 Task: Change the profile language to German.
Action: Mouse moved to (1170, 104)
Screenshot: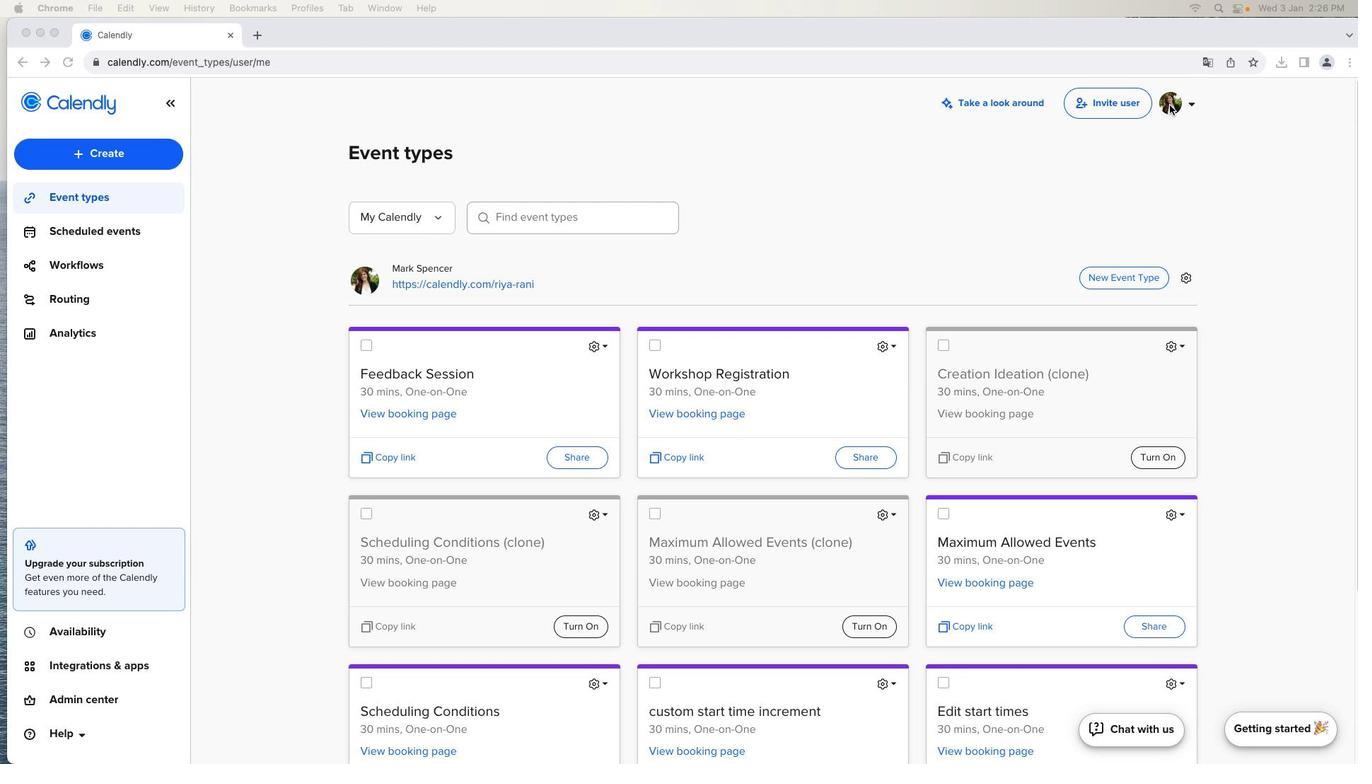 
Action: Mouse pressed left at (1170, 104)
Screenshot: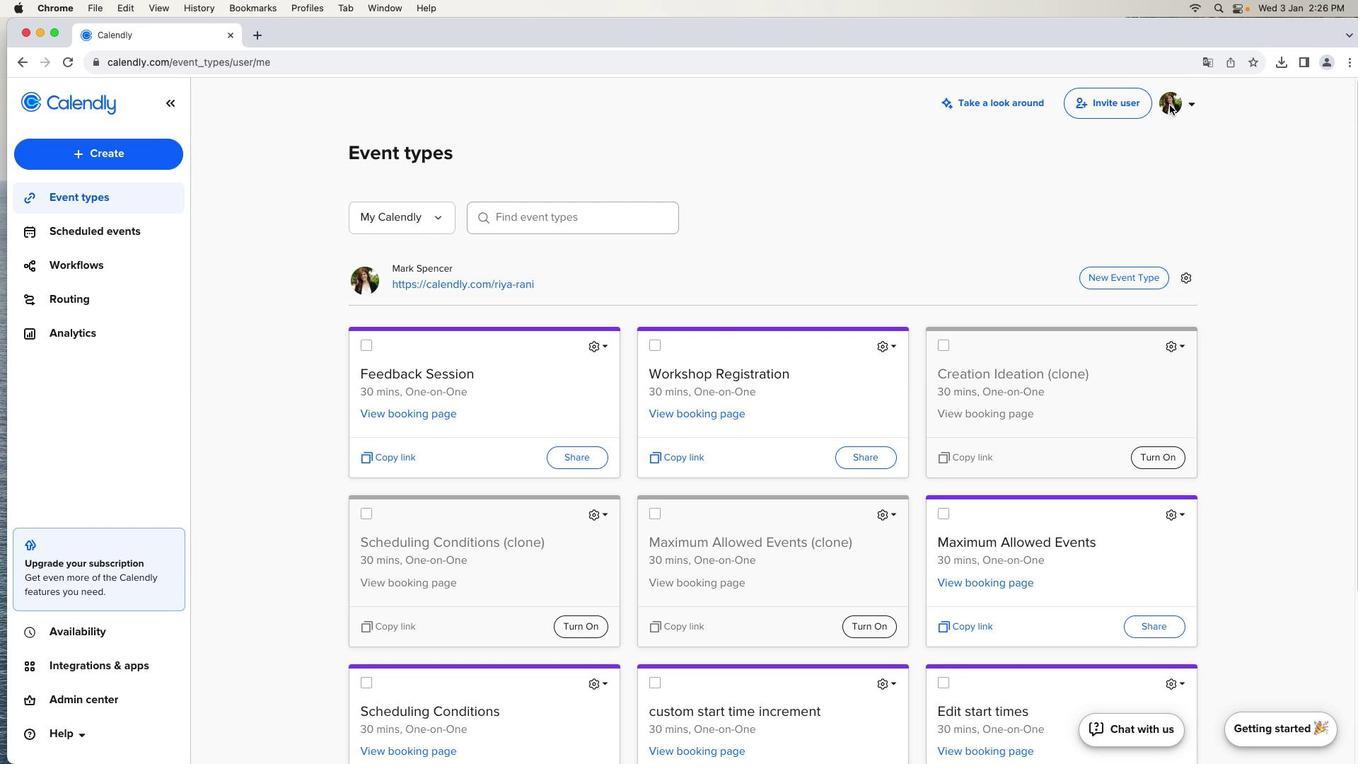 
Action: Mouse pressed left at (1170, 104)
Screenshot: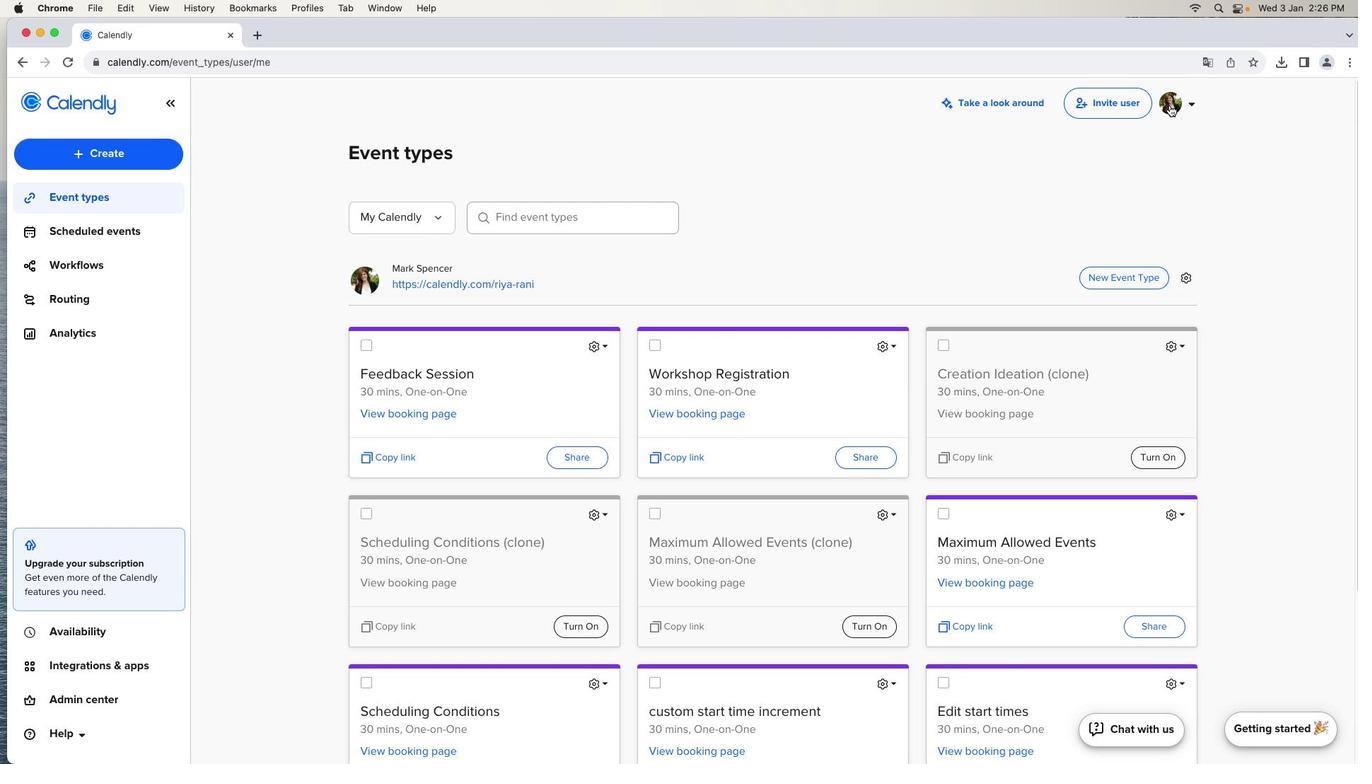 
Action: Mouse moved to (1089, 186)
Screenshot: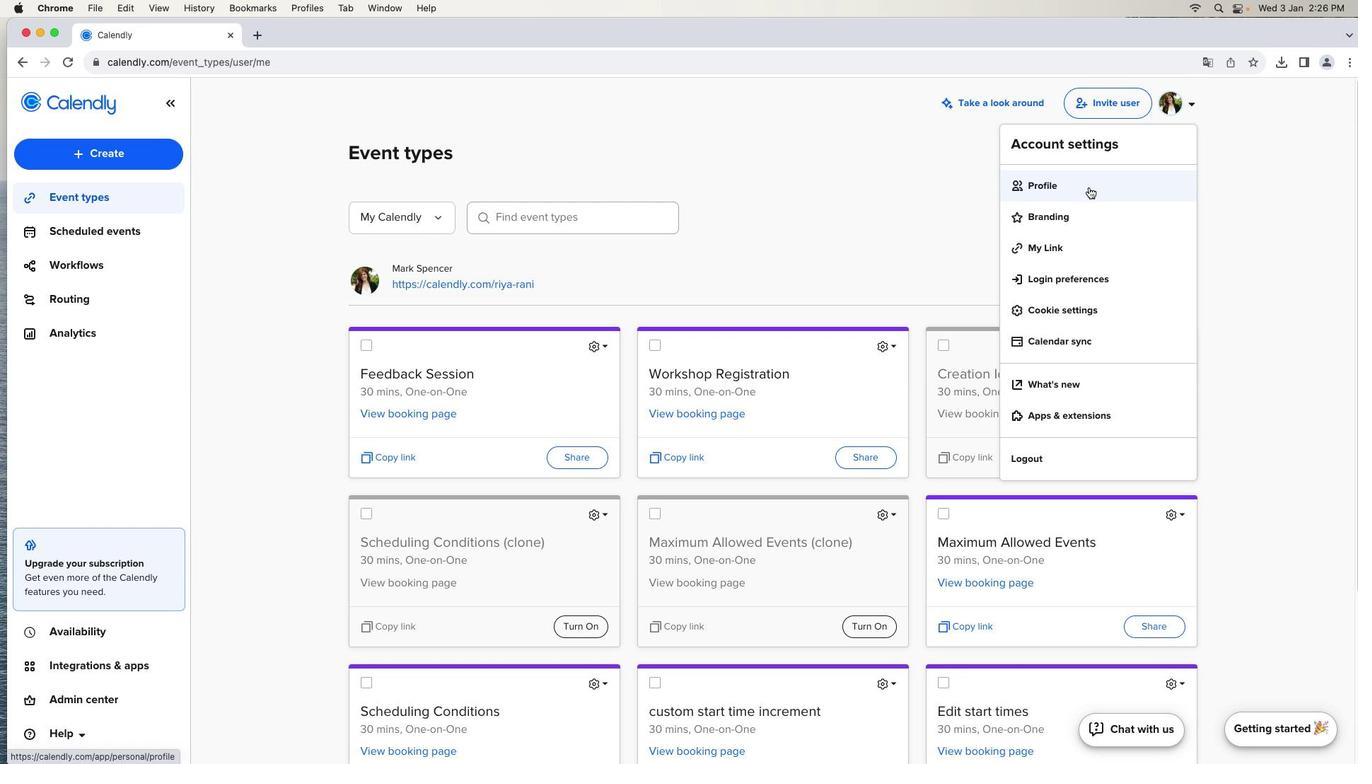 
Action: Mouse pressed left at (1089, 186)
Screenshot: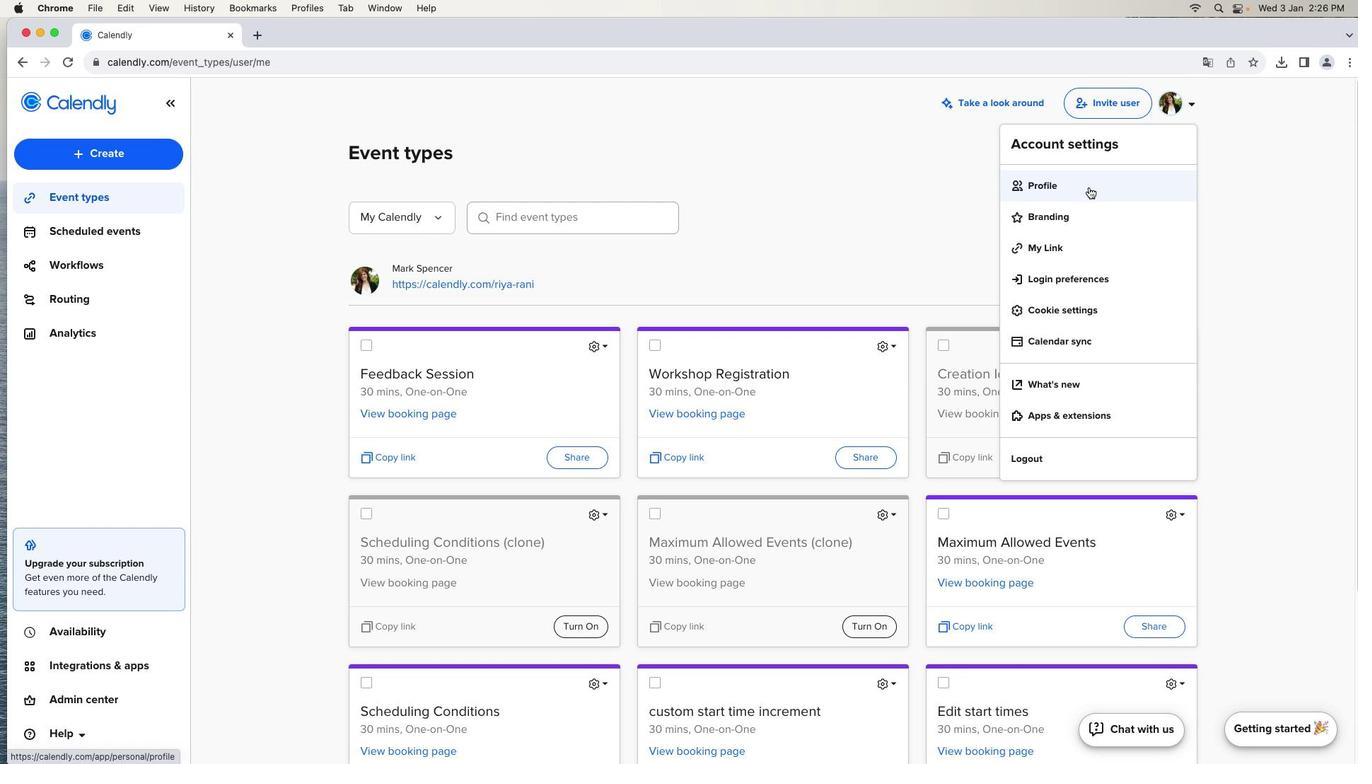 
Action: Mouse moved to (428, 544)
Screenshot: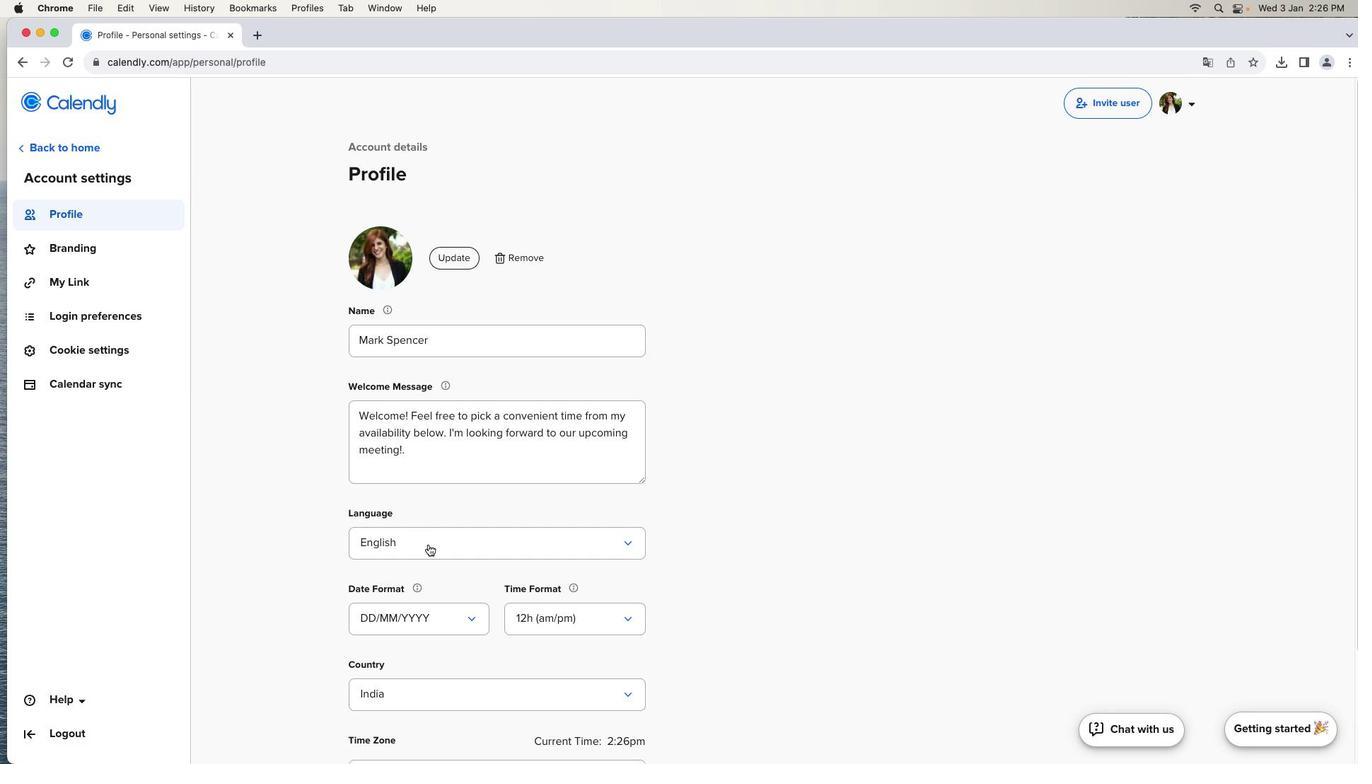 
Action: Mouse pressed left at (428, 544)
Screenshot: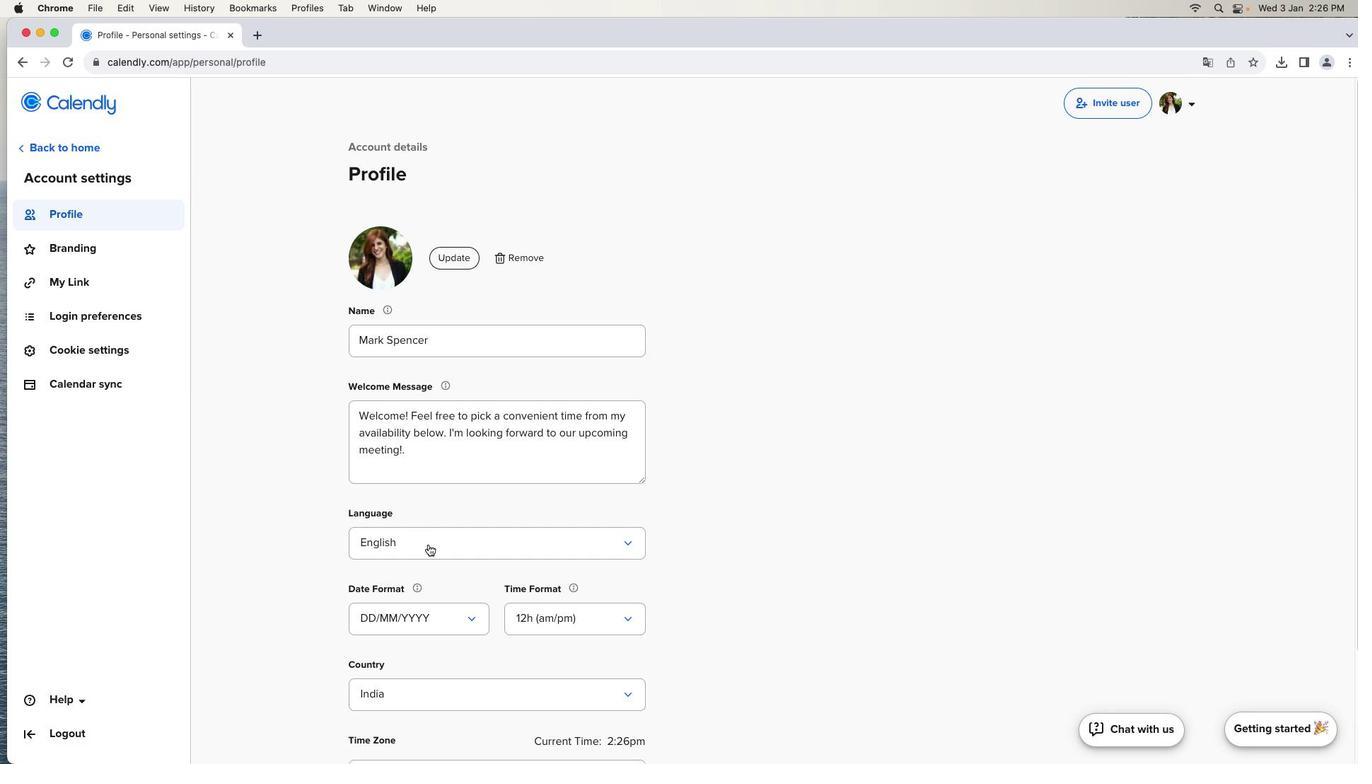 
Action: Mouse moved to (406, 658)
Screenshot: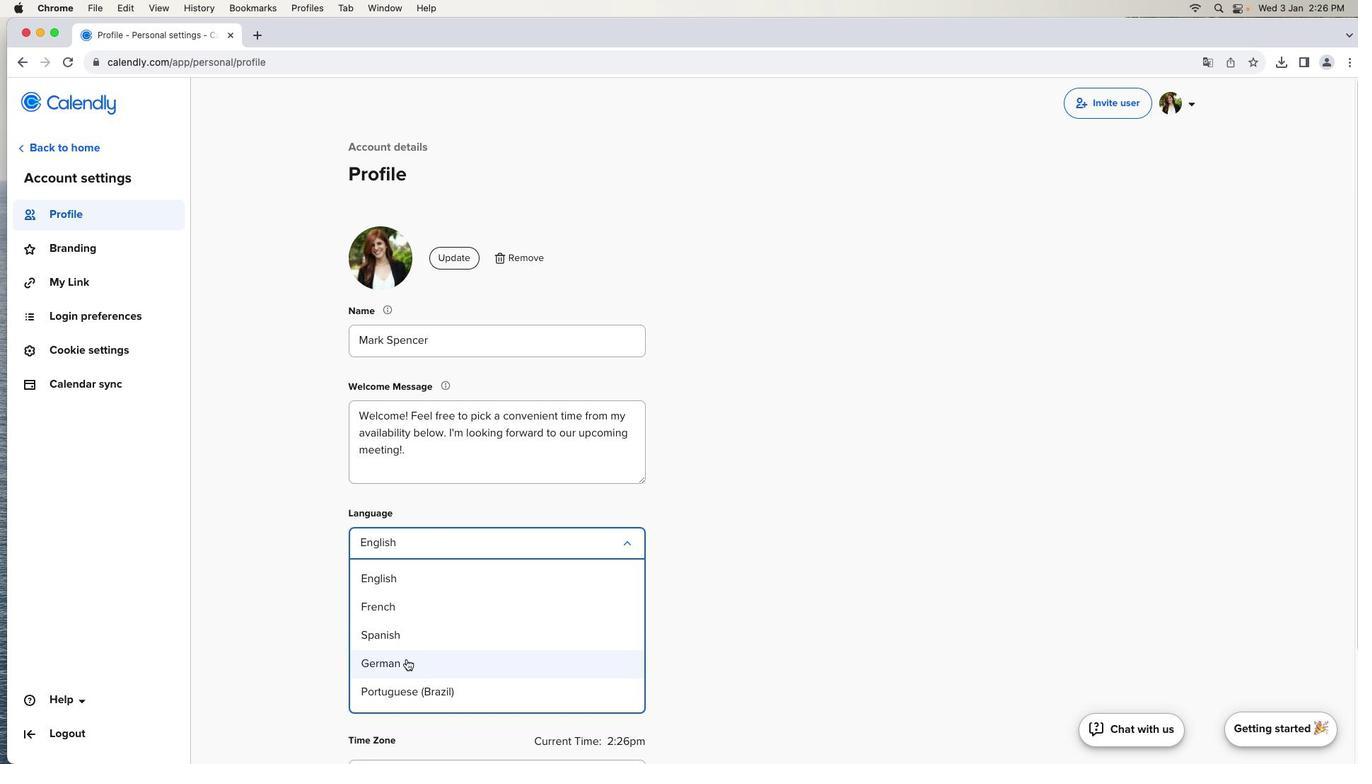 
Action: Mouse pressed left at (406, 658)
Screenshot: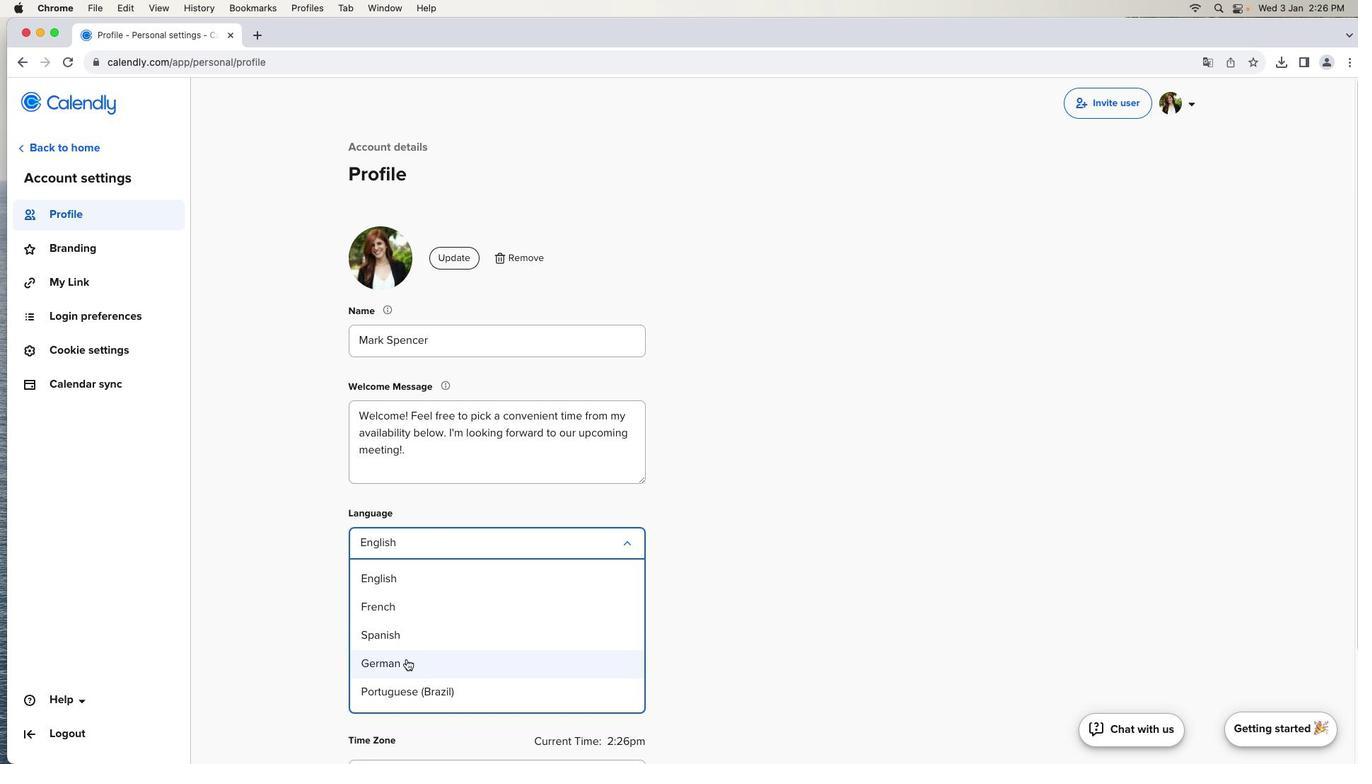 
Action: Mouse moved to (660, 651)
Screenshot: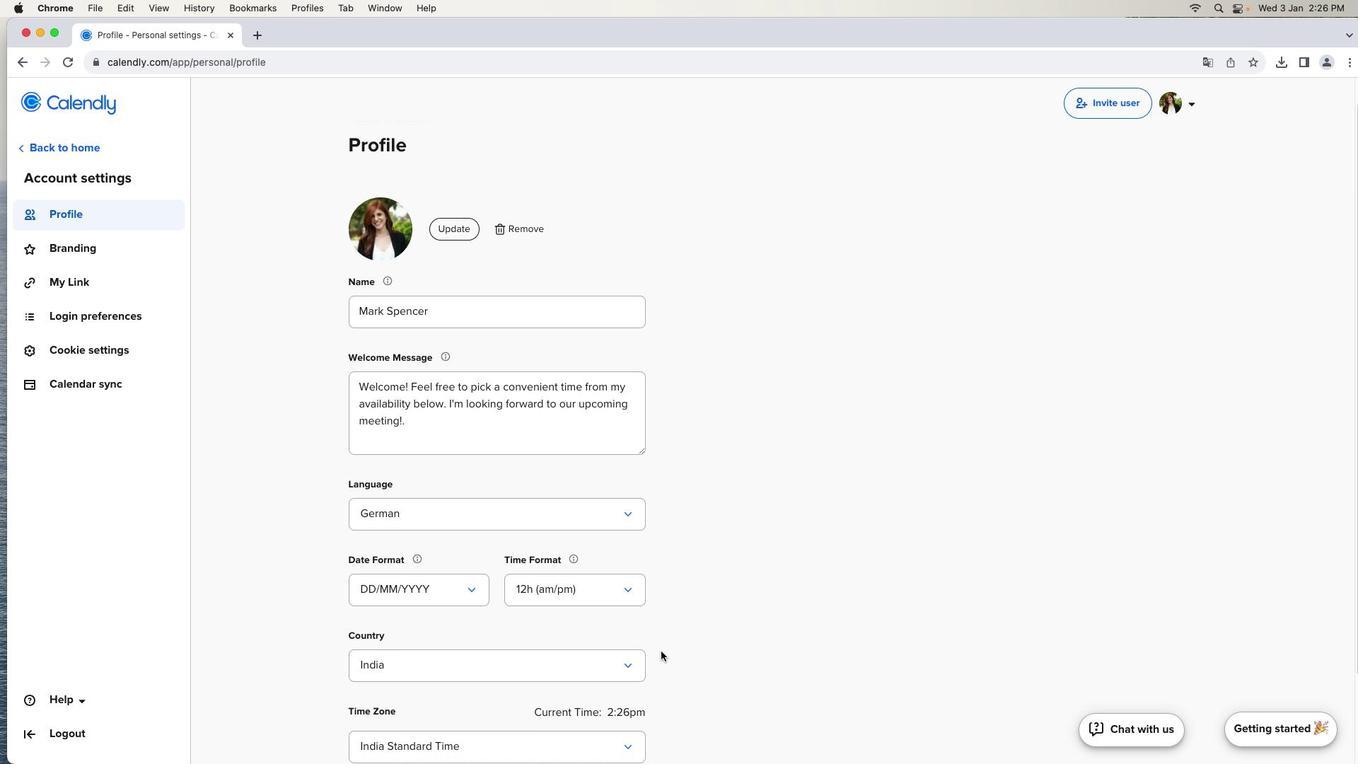 
Action: Mouse scrolled (660, 651) with delta (0, 0)
Screenshot: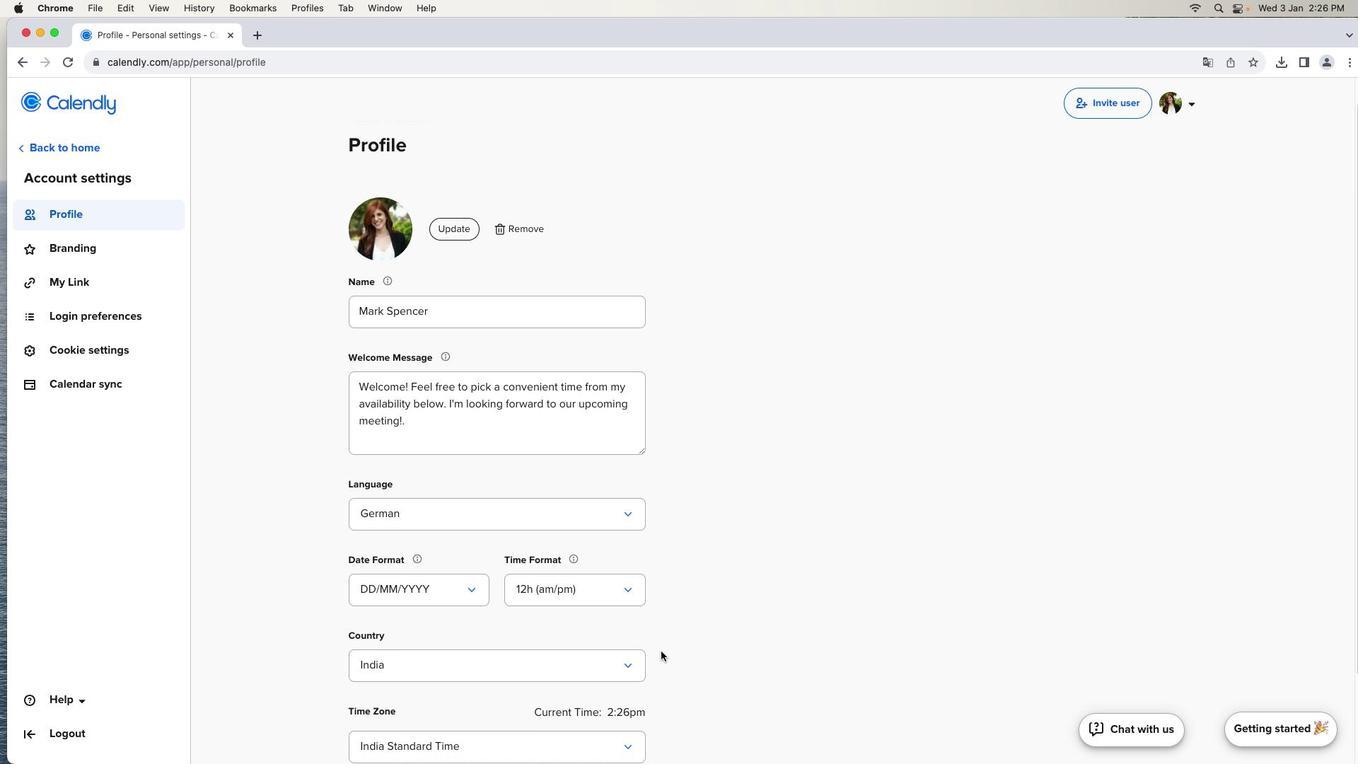 
Action: Mouse scrolled (660, 651) with delta (0, 0)
Screenshot: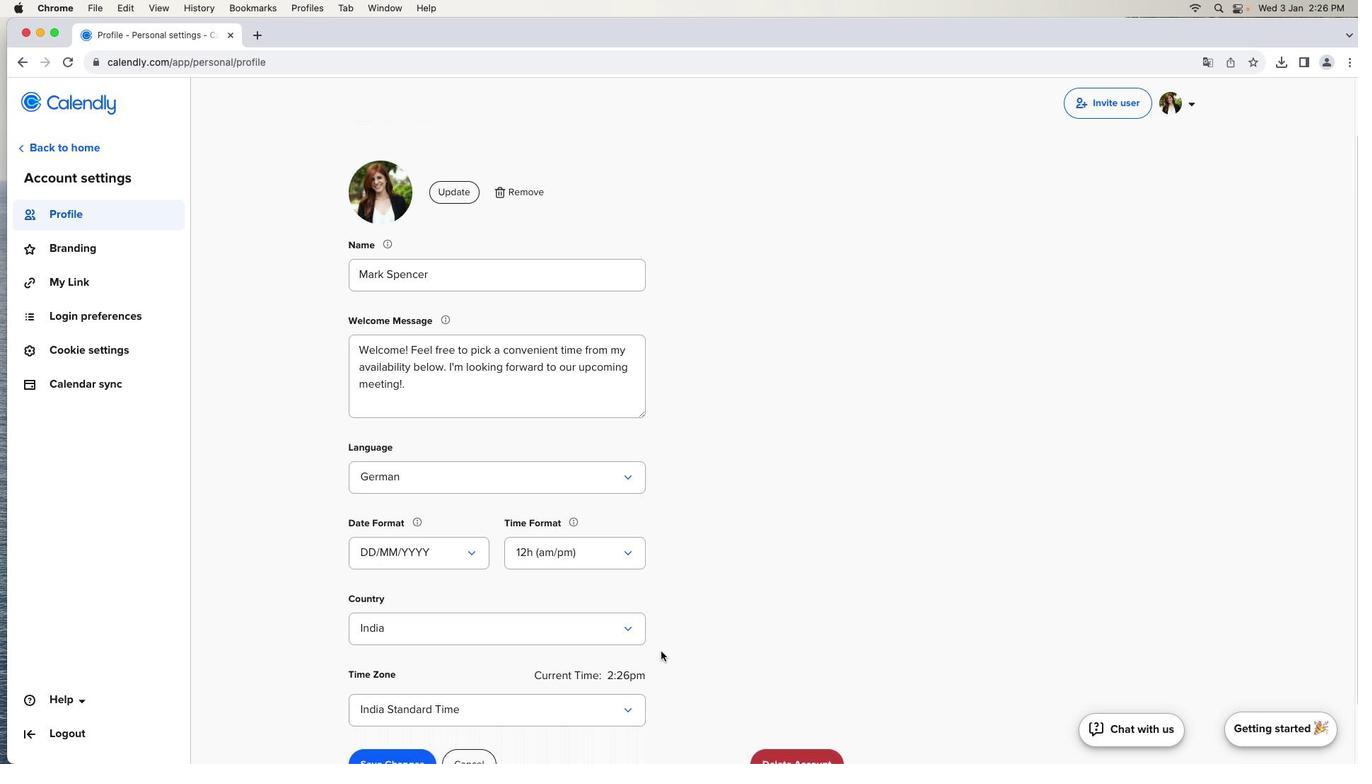 
Action: Mouse scrolled (660, 651) with delta (0, -2)
Screenshot: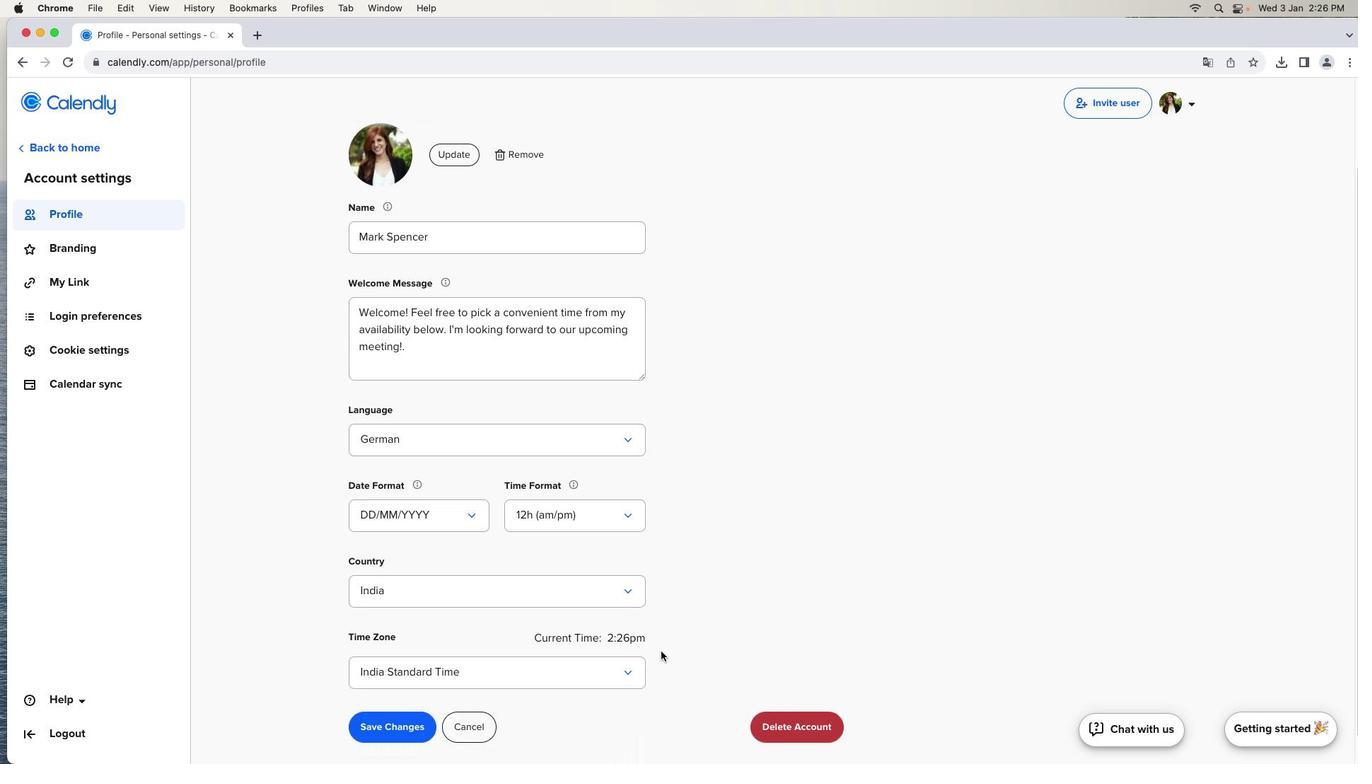 
Action: Mouse scrolled (660, 651) with delta (0, -3)
Screenshot: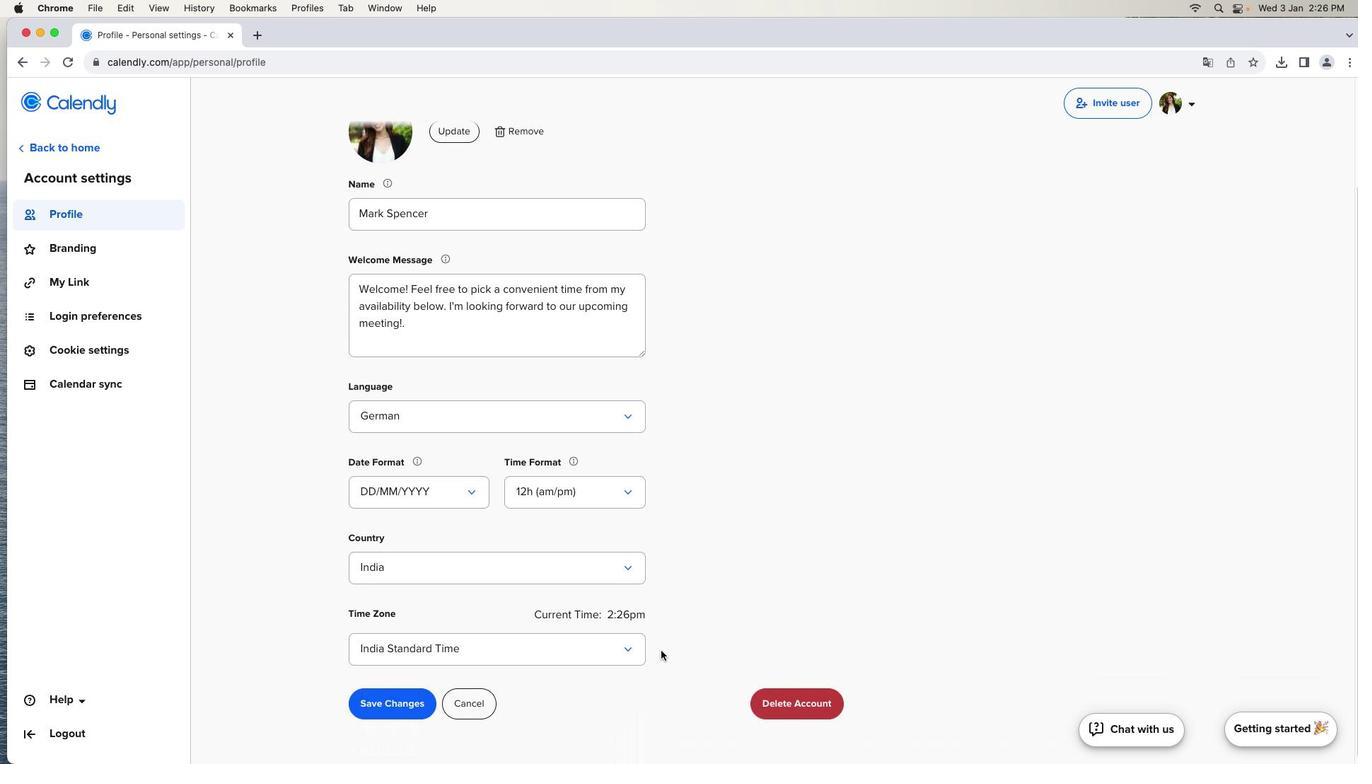 
Action: Mouse scrolled (660, 651) with delta (0, -3)
Screenshot: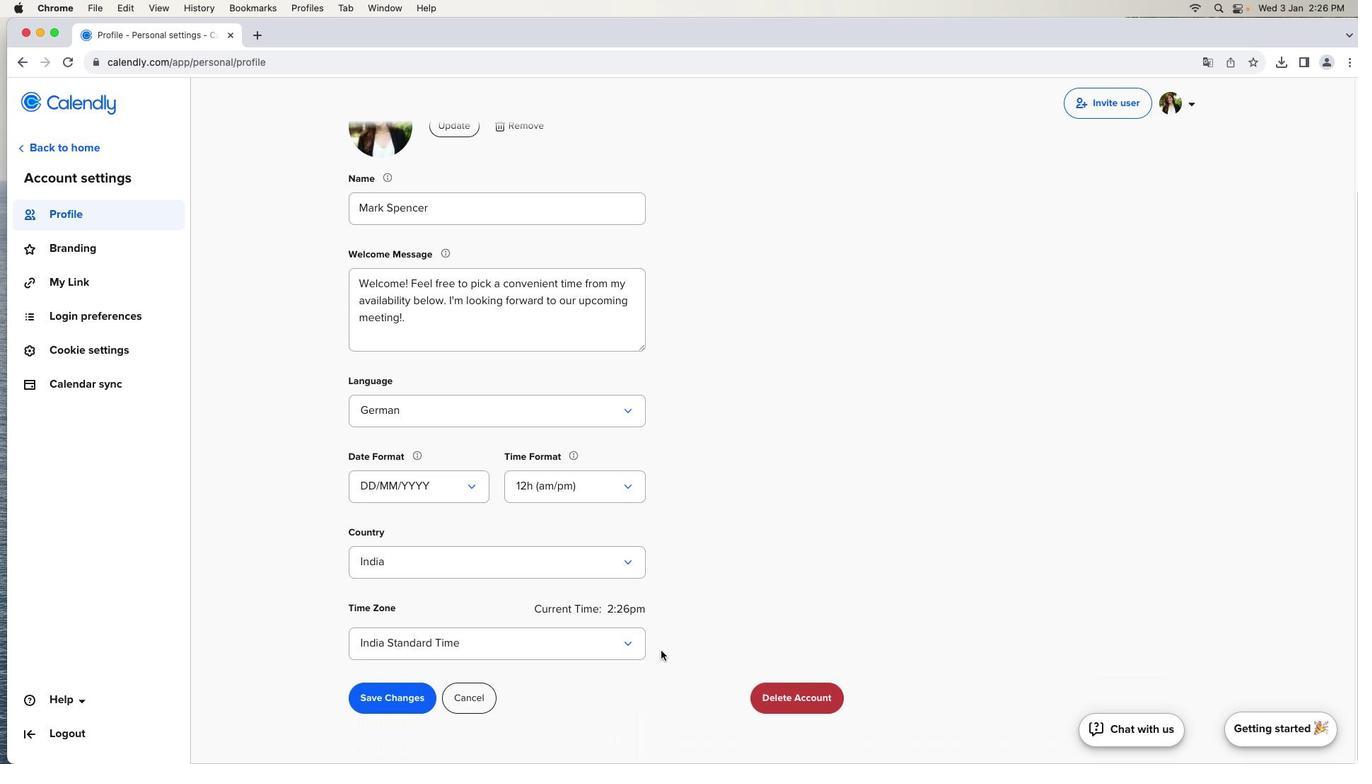 
Action: Mouse moved to (660, 649)
Screenshot: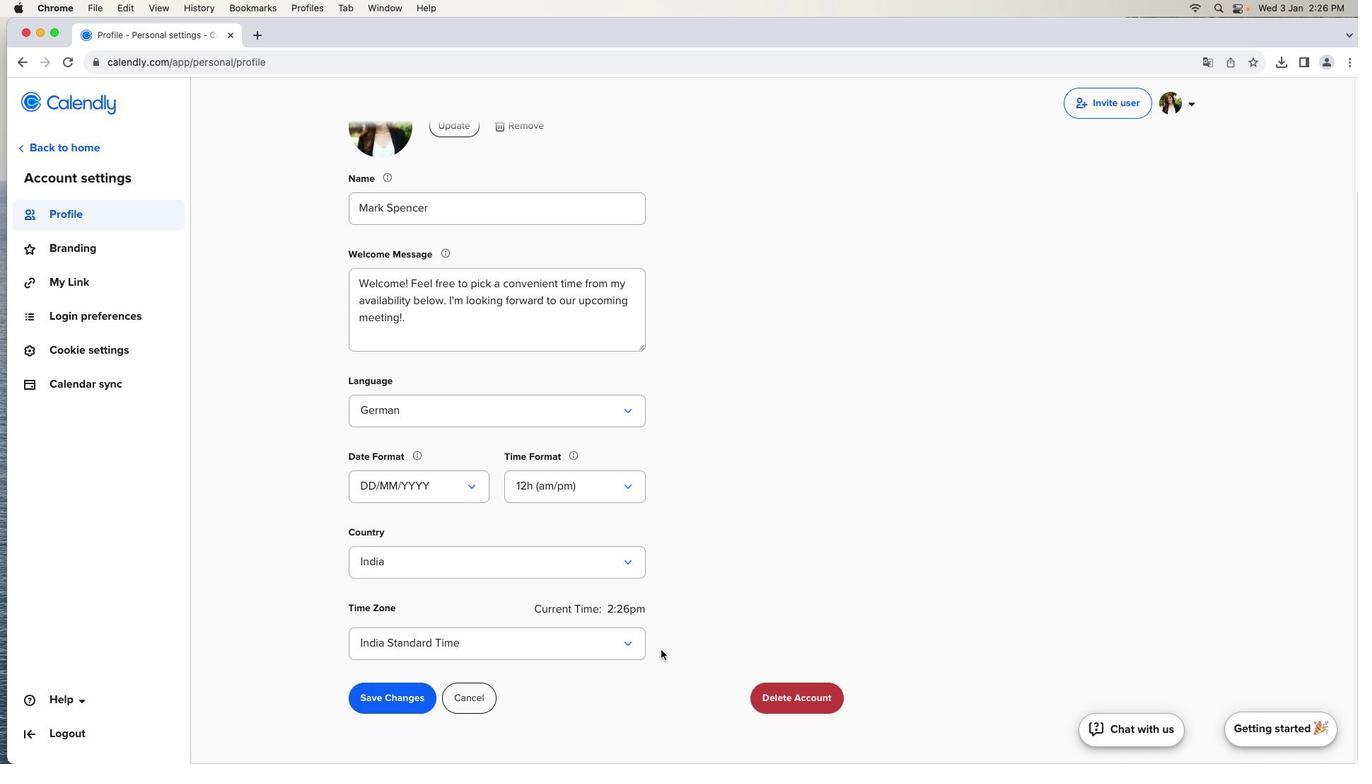 
Action: Mouse scrolled (660, 649) with delta (0, 0)
Screenshot: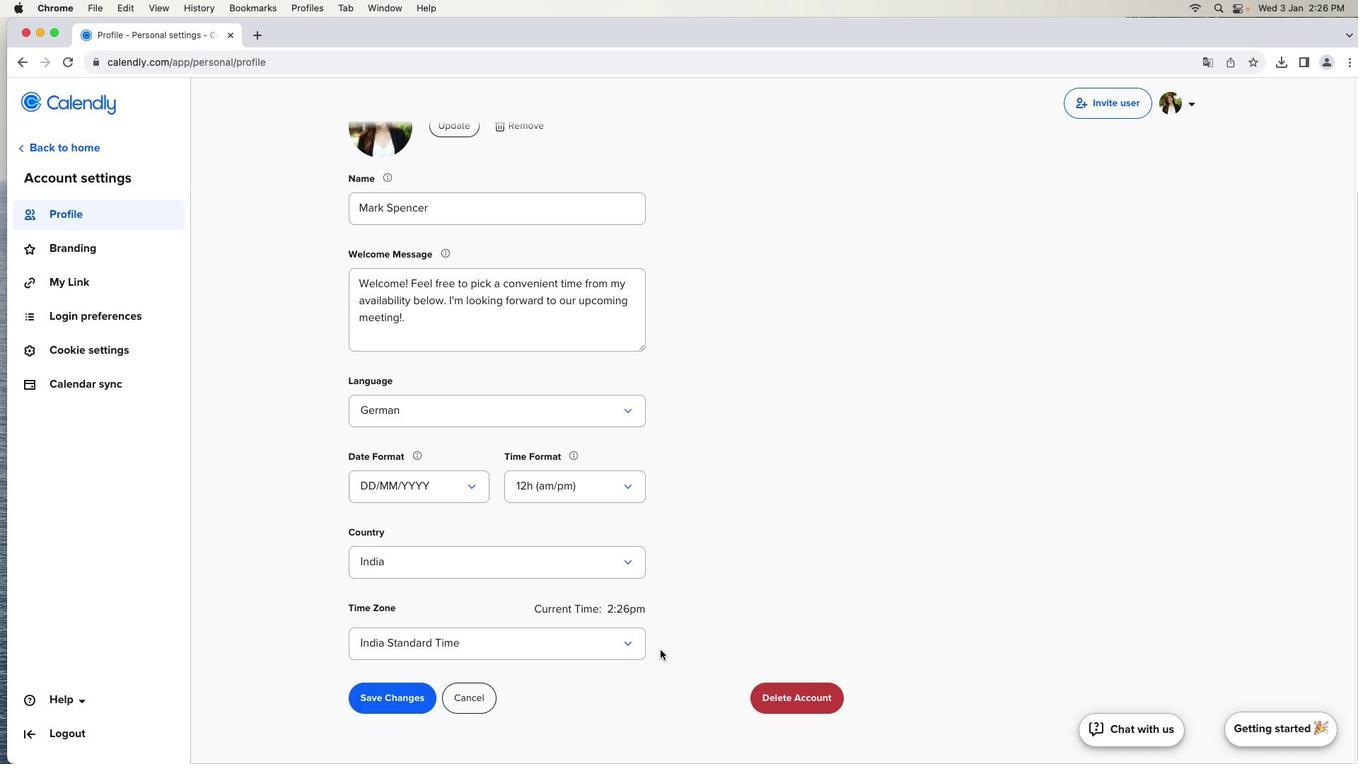 
Action: Mouse scrolled (660, 649) with delta (0, 0)
Screenshot: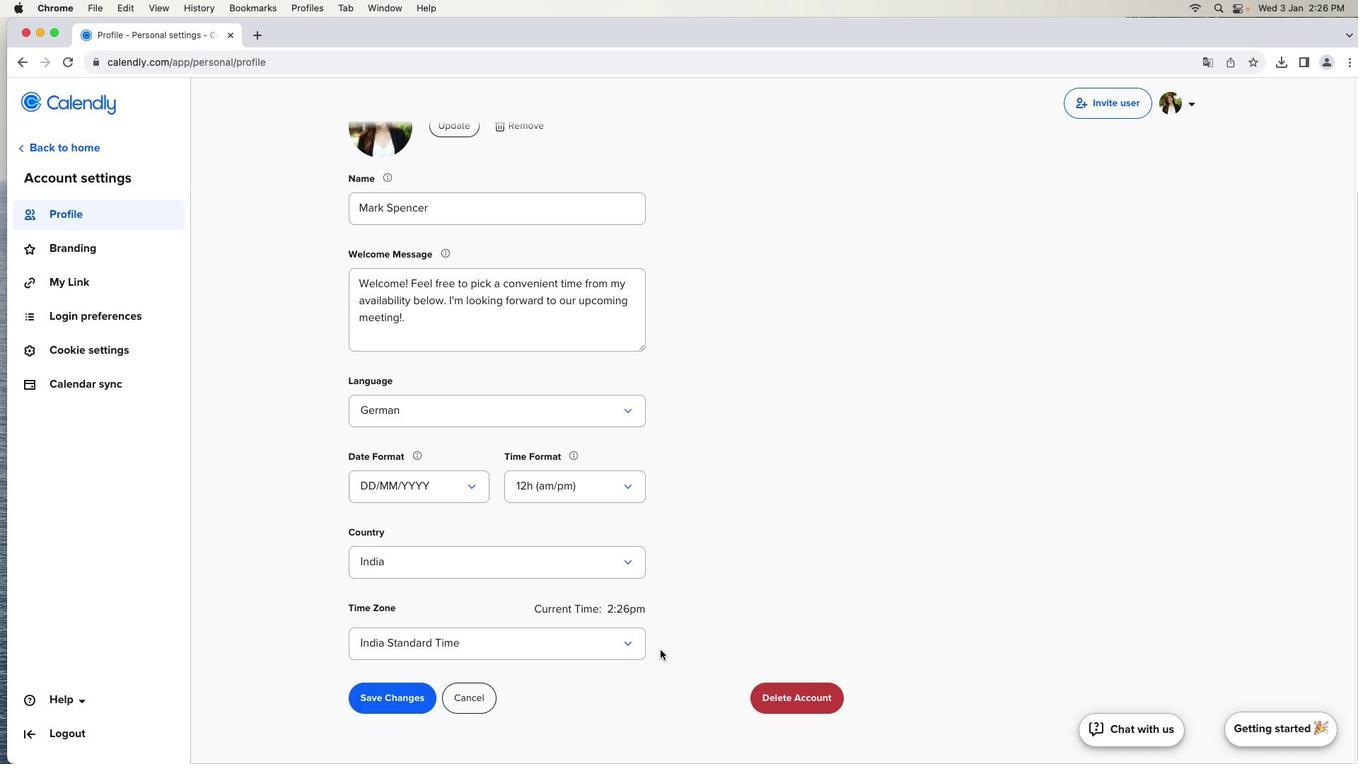 
Action: Mouse scrolled (660, 649) with delta (0, -2)
Screenshot: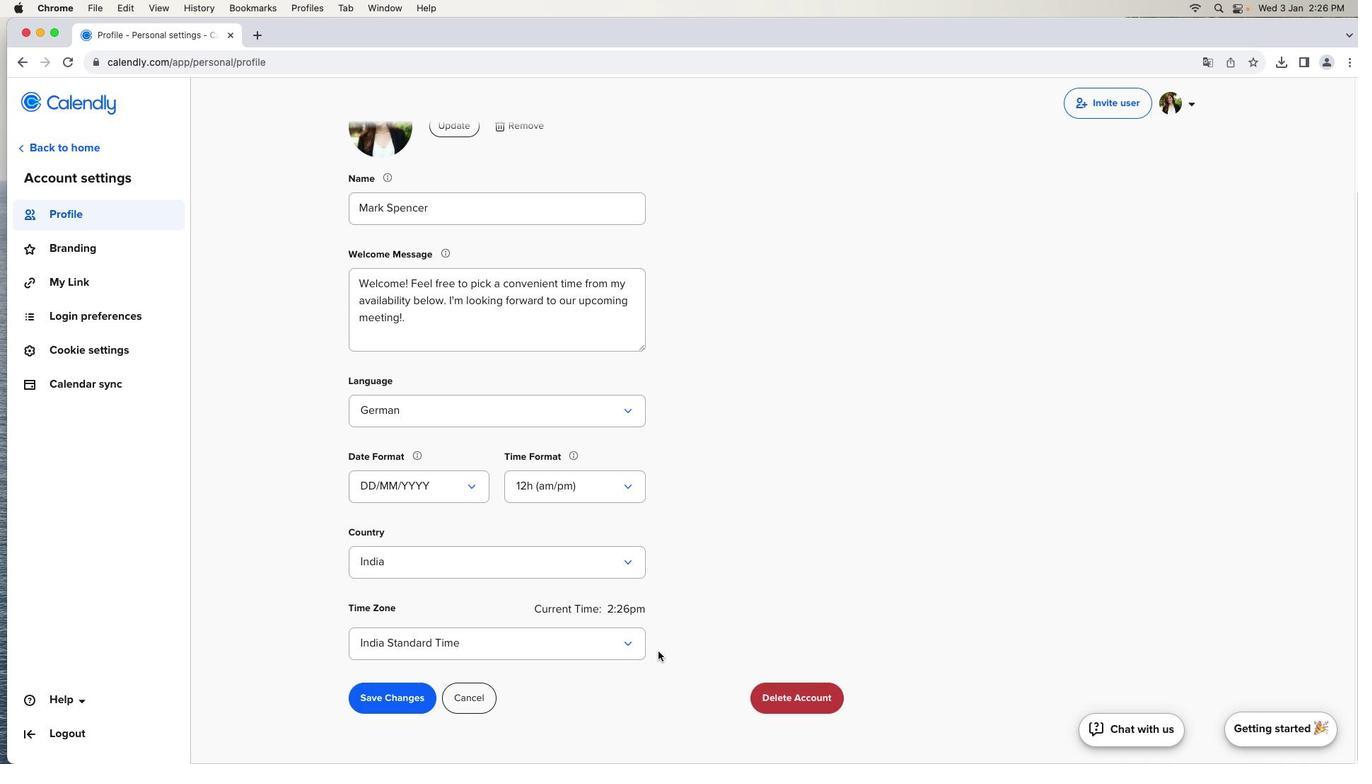 
Action: Mouse scrolled (660, 649) with delta (0, -3)
Screenshot: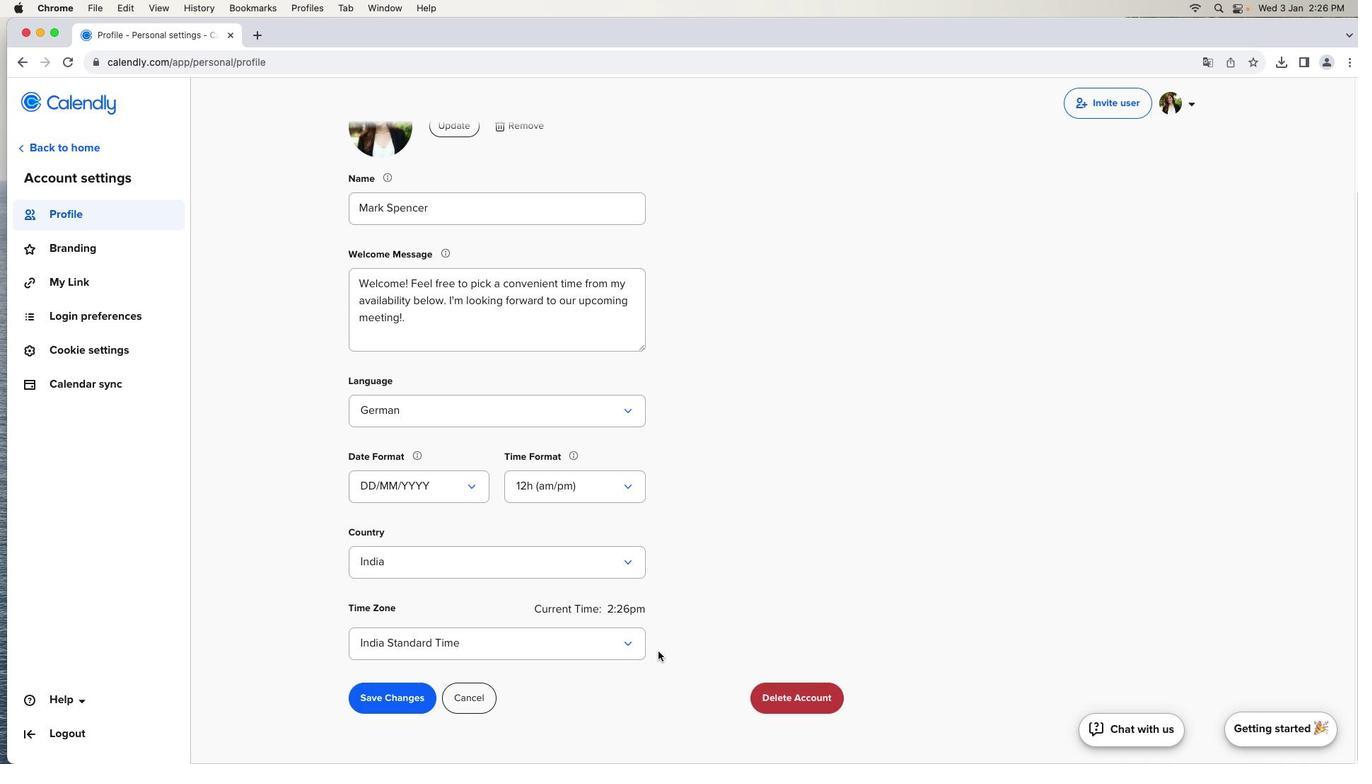 
Action: Mouse scrolled (660, 649) with delta (0, -4)
Screenshot: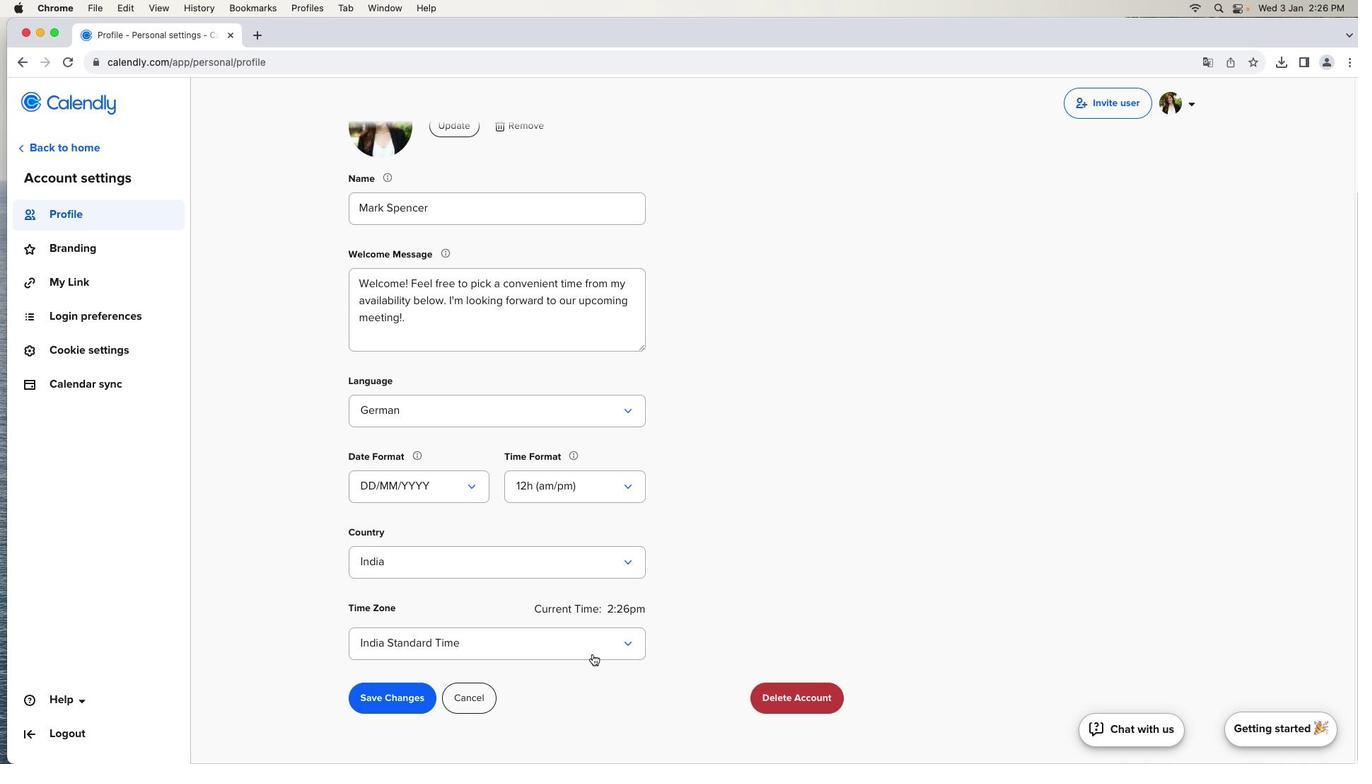 
Action: Mouse moved to (397, 704)
Screenshot: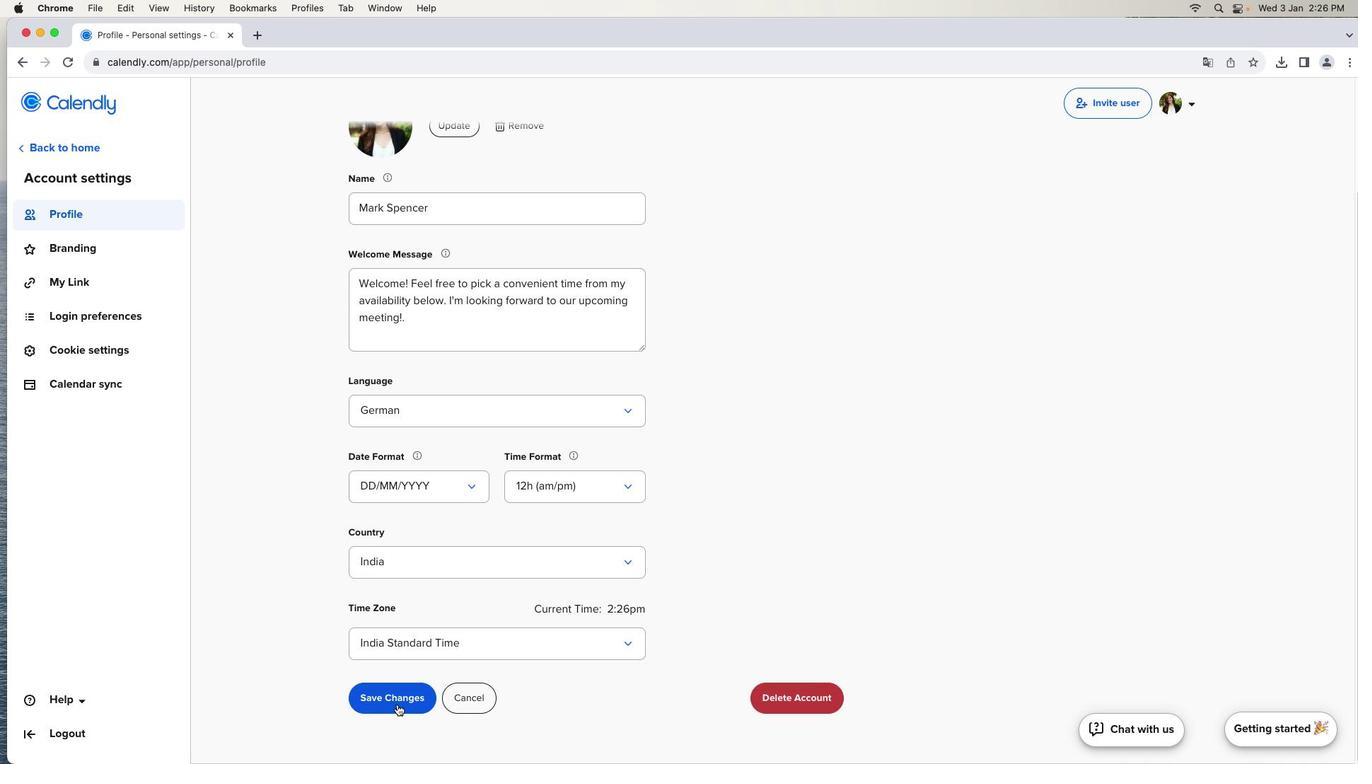 
Action: Mouse pressed left at (397, 704)
Screenshot: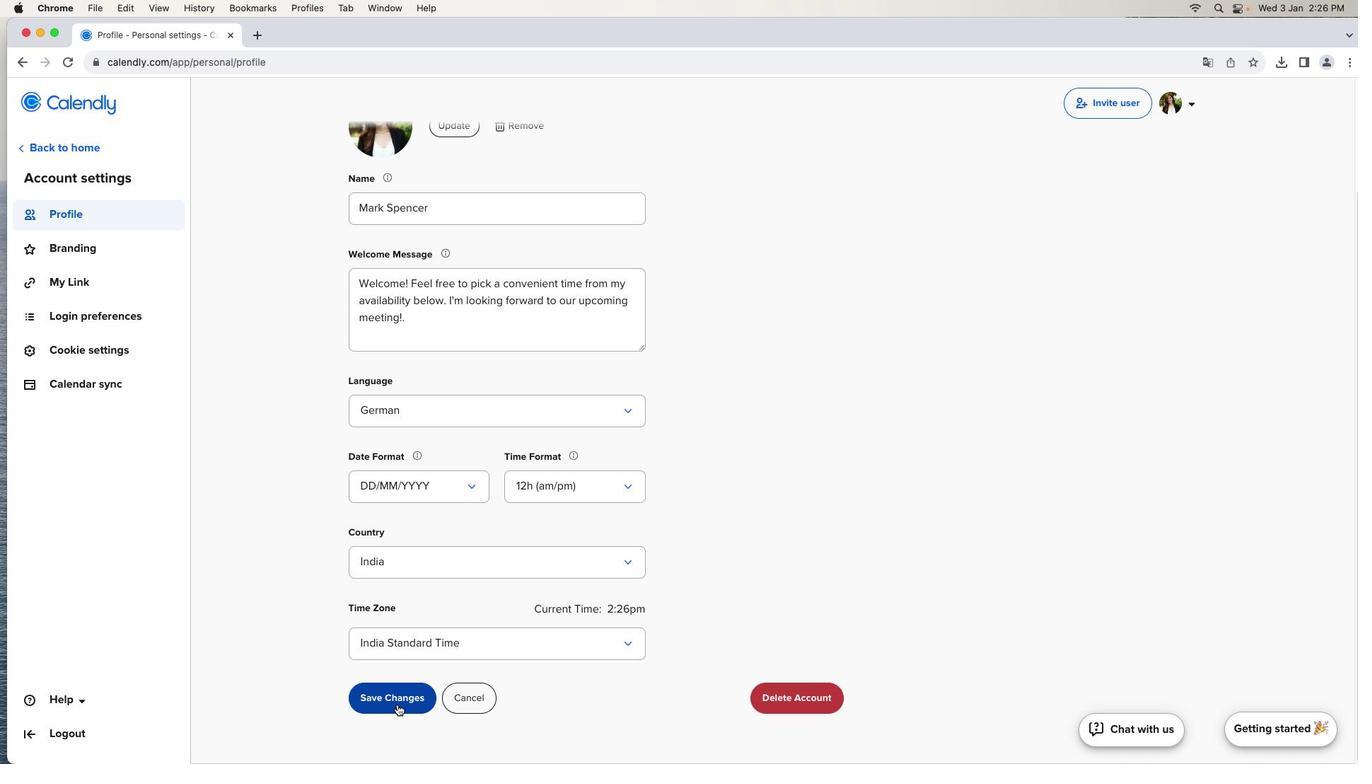 
Action: Mouse moved to (900, 486)
Screenshot: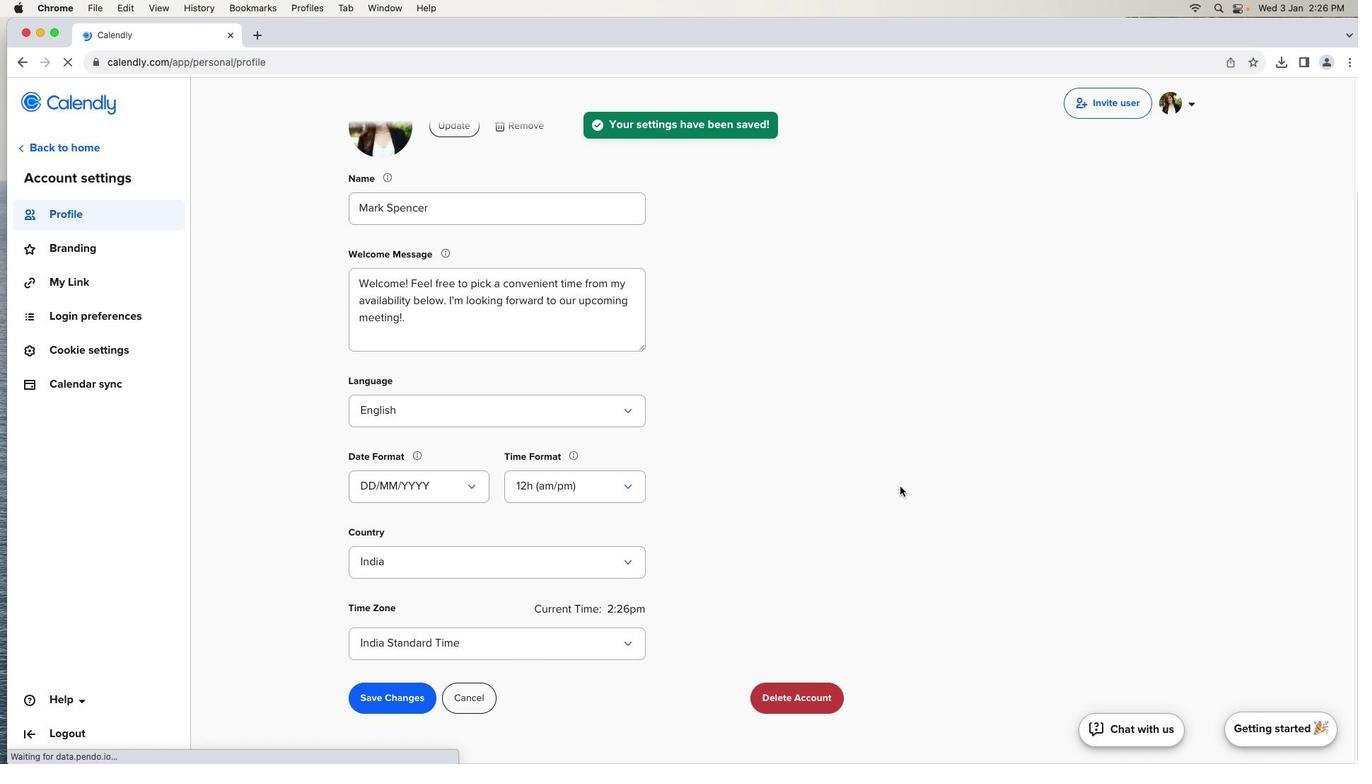 
